 Task: Create a Board called Board0001 in Development in Trello with Visibility as Workspace
Action: Mouse moved to (502, 57)
Screenshot: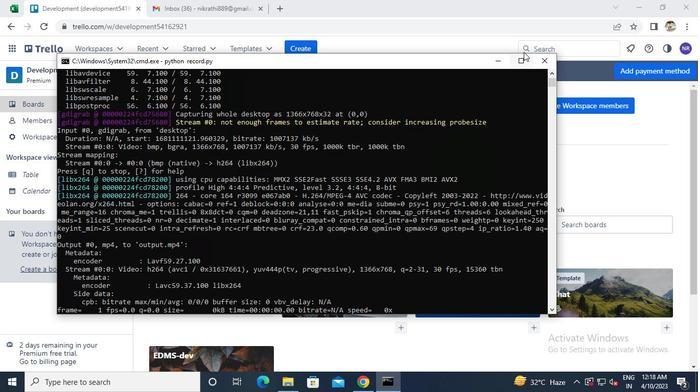 
Action: Mouse pressed left at (502, 57)
Screenshot: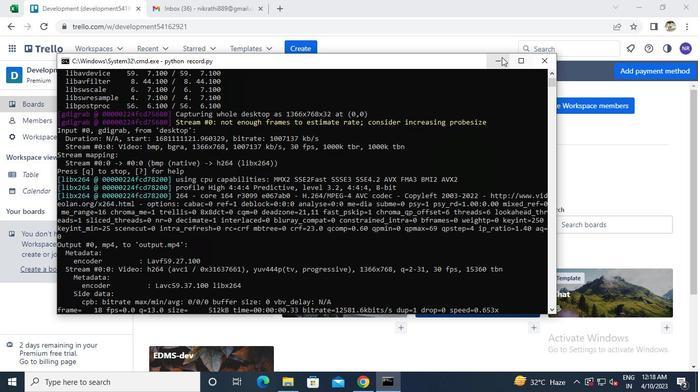 
Action: Mouse moved to (226, 282)
Screenshot: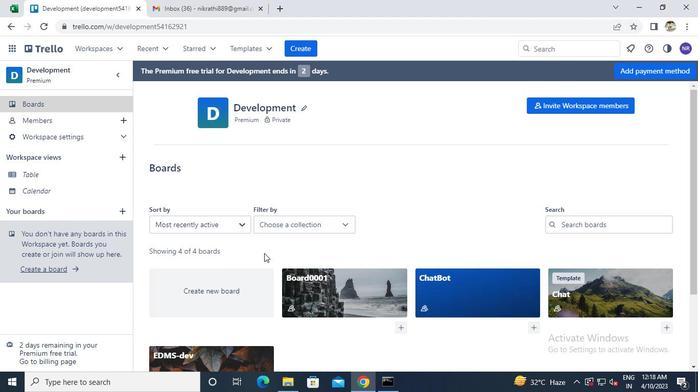 
Action: Mouse pressed left at (226, 282)
Screenshot: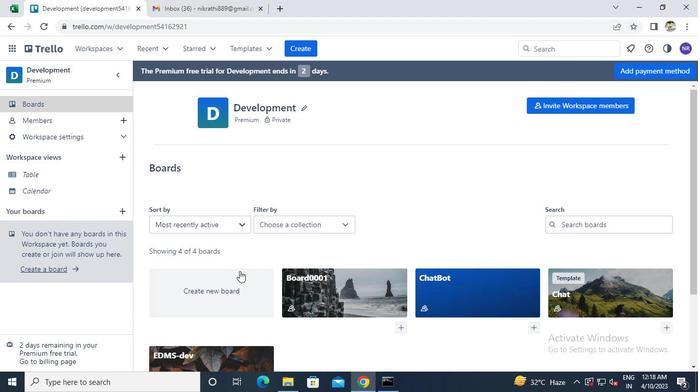 
Action: Mouse moved to (303, 241)
Screenshot: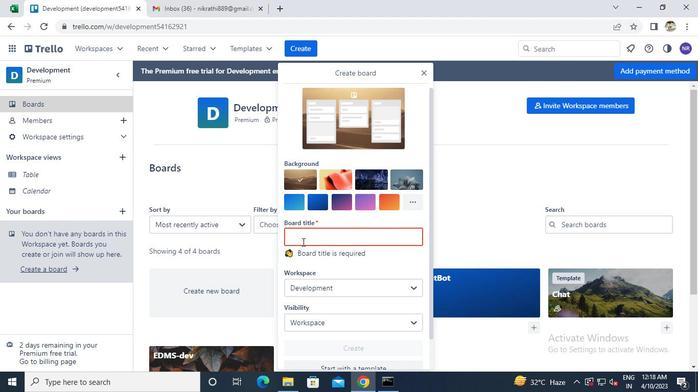 
Action: Keyboard Key.caps_lock
Screenshot: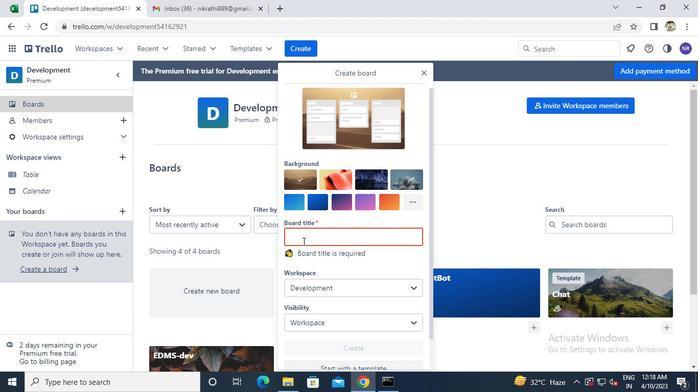 
Action: Keyboard b
Screenshot: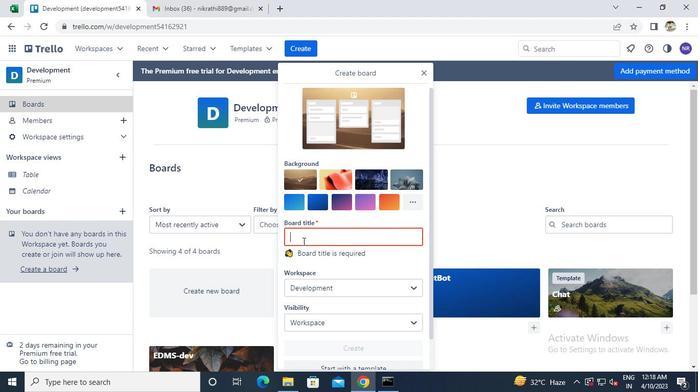 
Action: Mouse moved to (304, 238)
Screenshot: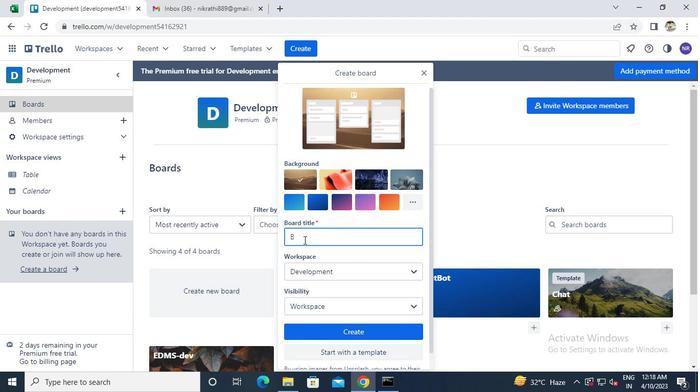 
Action: Keyboard Key.caps_lock
Screenshot: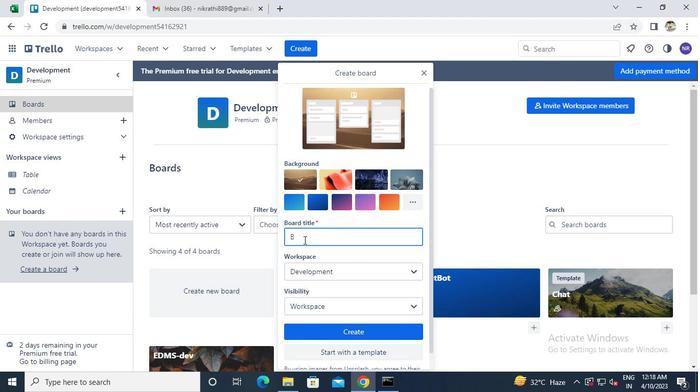 
Action: Mouse moved to (303, 240)
Screenshot: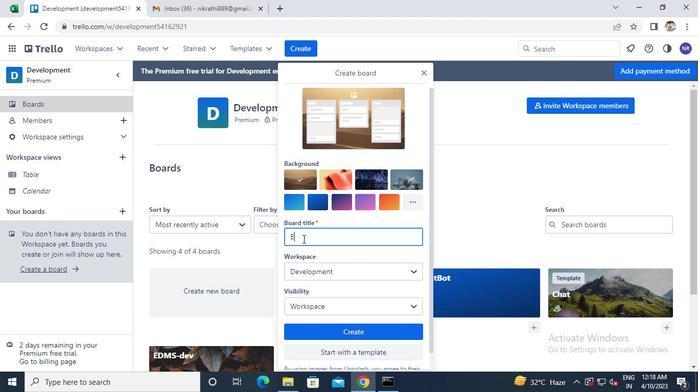 
Action: Keyboard o
Screenshot: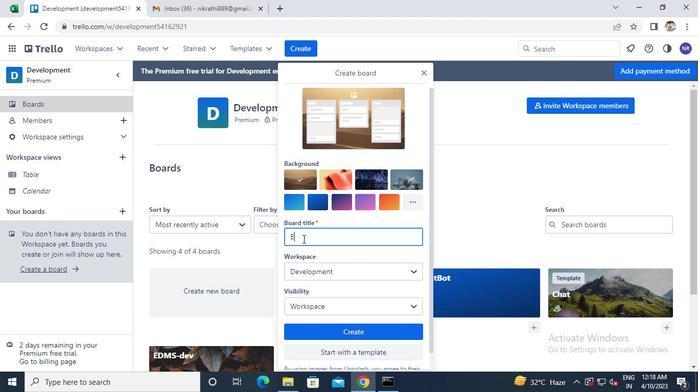 
Action: Mouse moved to (303, 240)
Screenshot: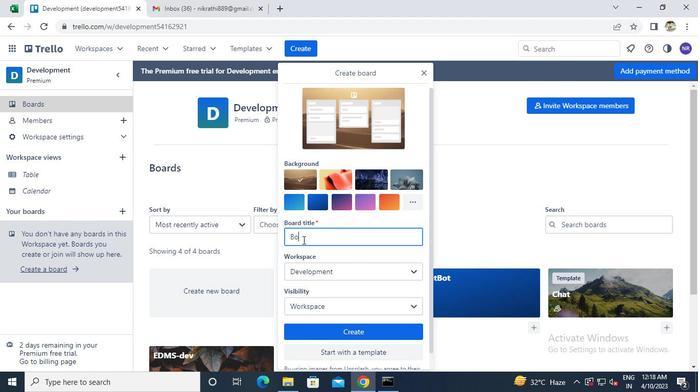 
Action: Keyboard a
Screenshot: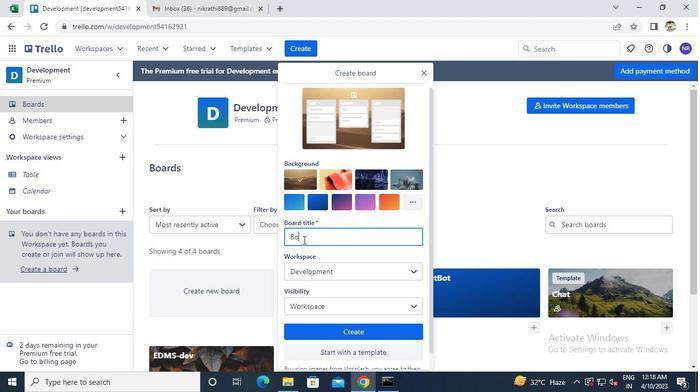 
Action: Keyboard r
Screenshot: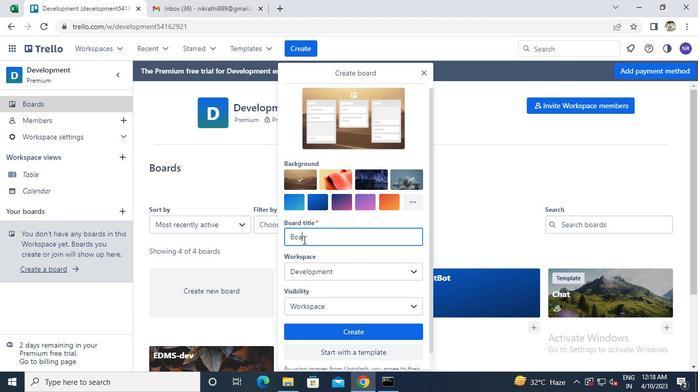 
Action: Keyboard d
Screenshot: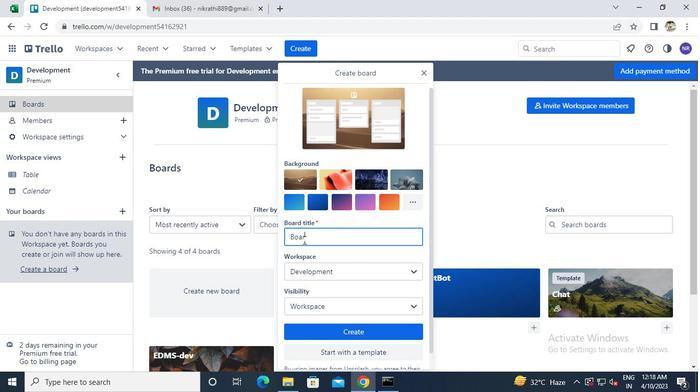 
Action: Keyboard 0
Screenshot: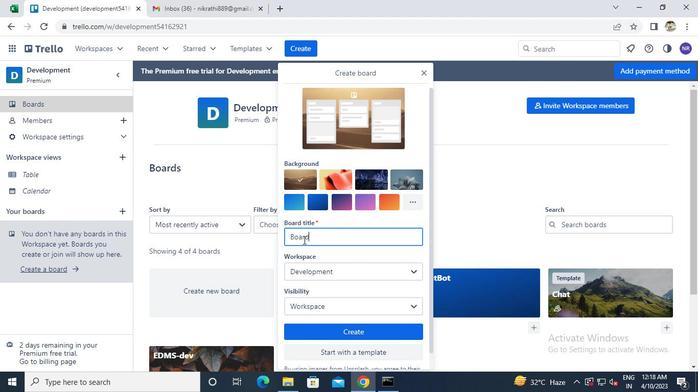 
Action: Keyboard 0
Screenshot: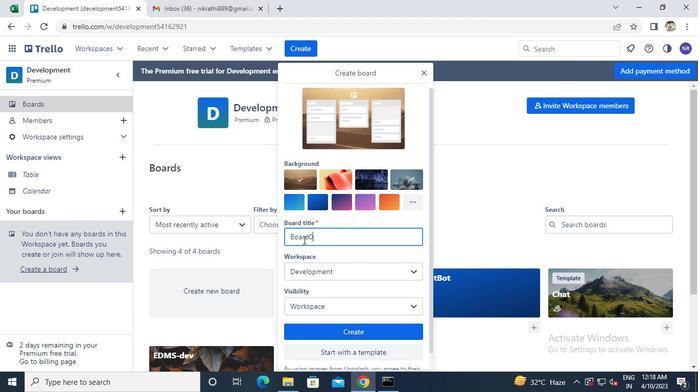 
Action: Keyboard 0
Screenshot: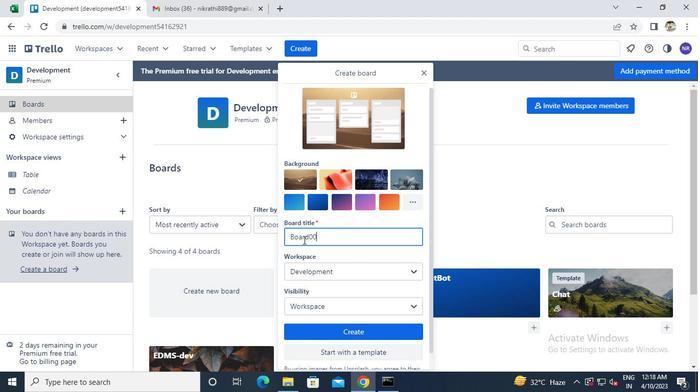 
Action: Keyboard 1
Screenshot: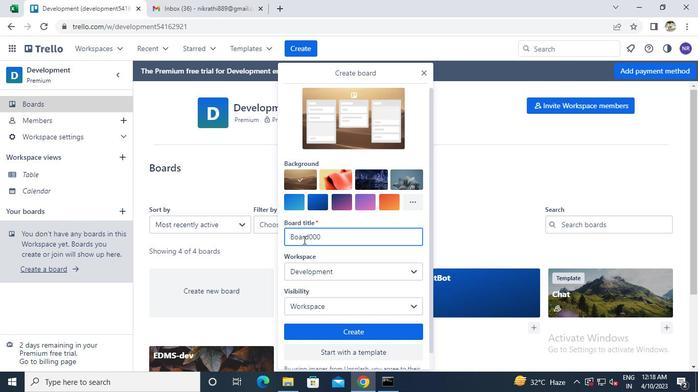 
Action: Mouse moved to (316, 329)
Screenshot: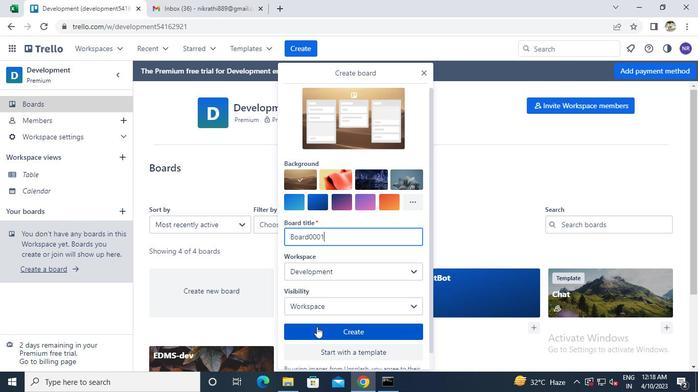 
Action: Mouse pressed left at (316, 329)
Screenshot: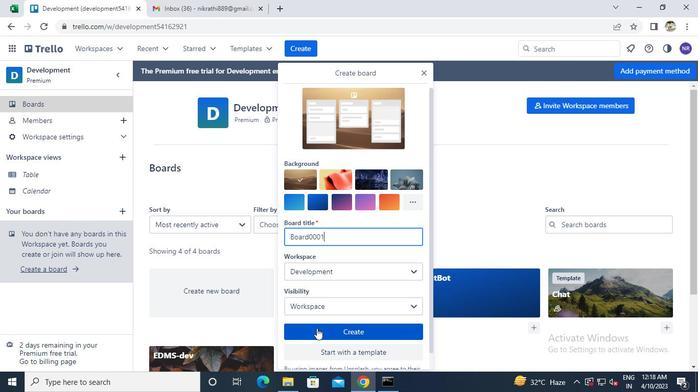 
Action: Mouse moved to (382, 379)
Screenshot: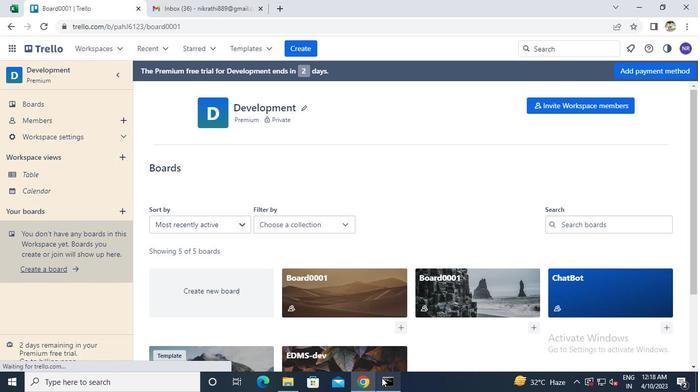 
Action: Mouse pressed left at (382, 379)
Screenshot: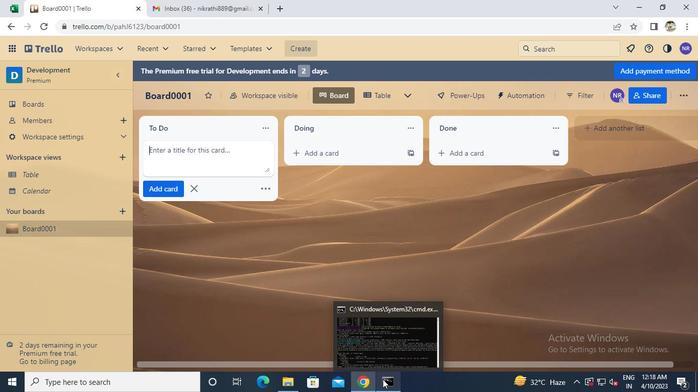 
Action: Mouse moved to (537, 65)
Screenshot: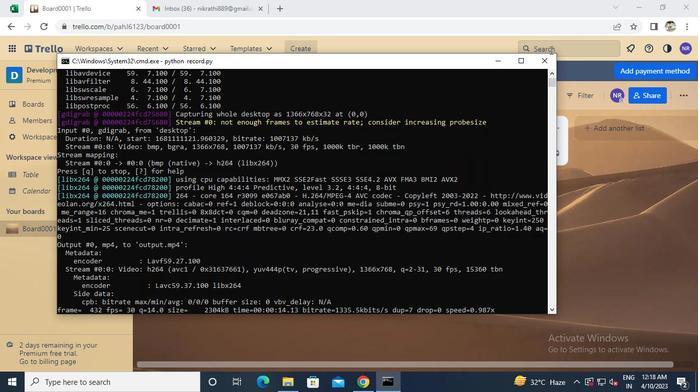 
Action: Mouse pressed left at (537, 65)
Screenshot: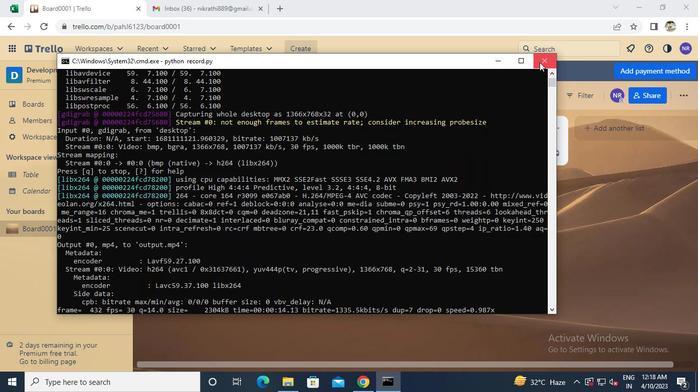 
